 Task: Explore Street View of the White House in Washington, DC.
Action: Mouse moved to (174, 62)
Screenshot: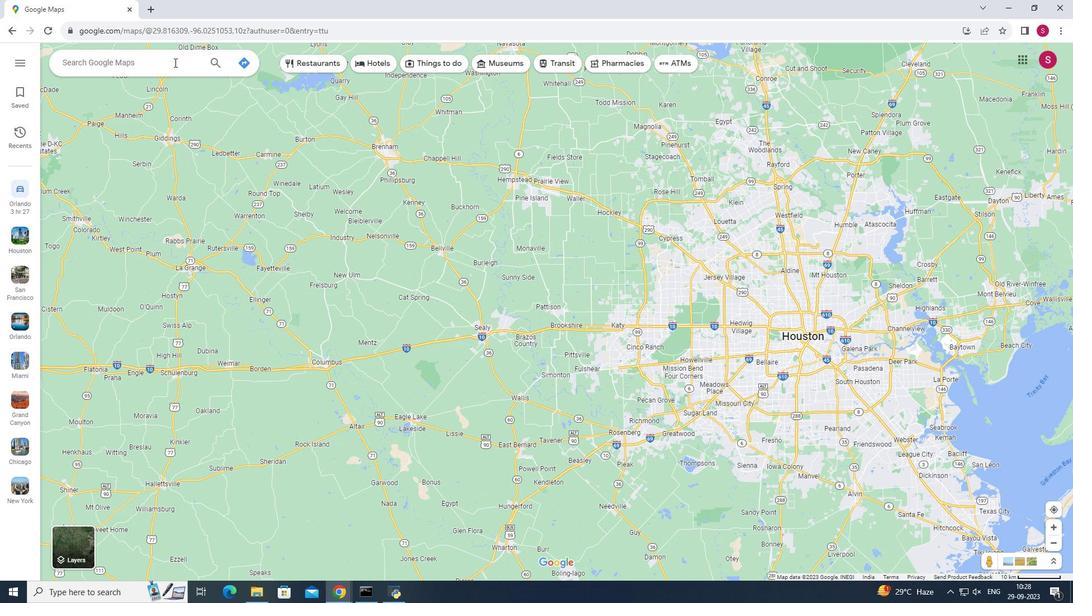 
Action: Mouse pressed left at (174, 62)
Screenshot: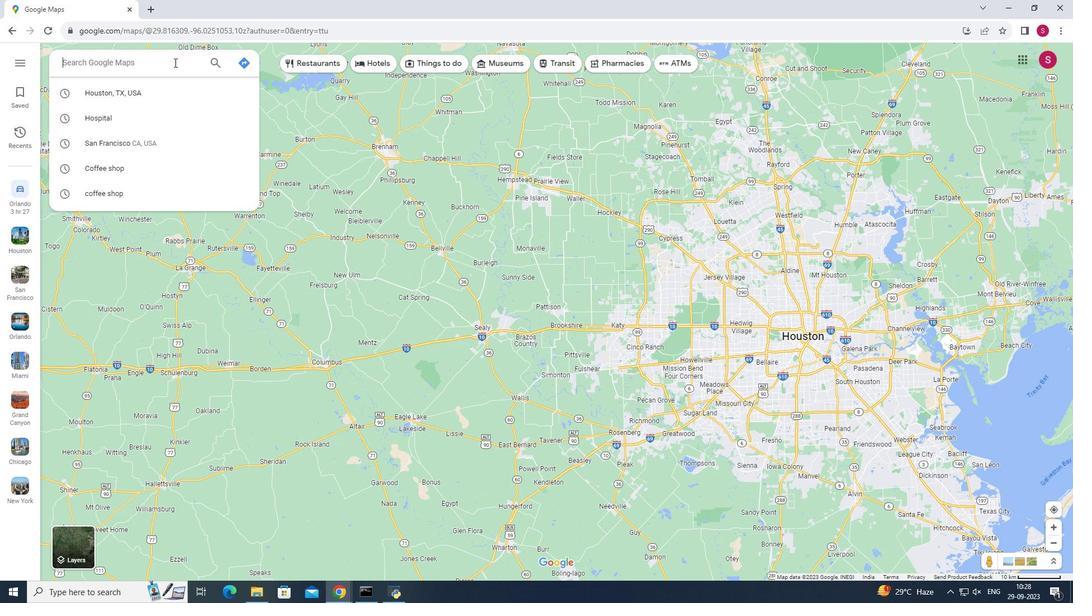 
Action: Key pressed washington
Screenshot: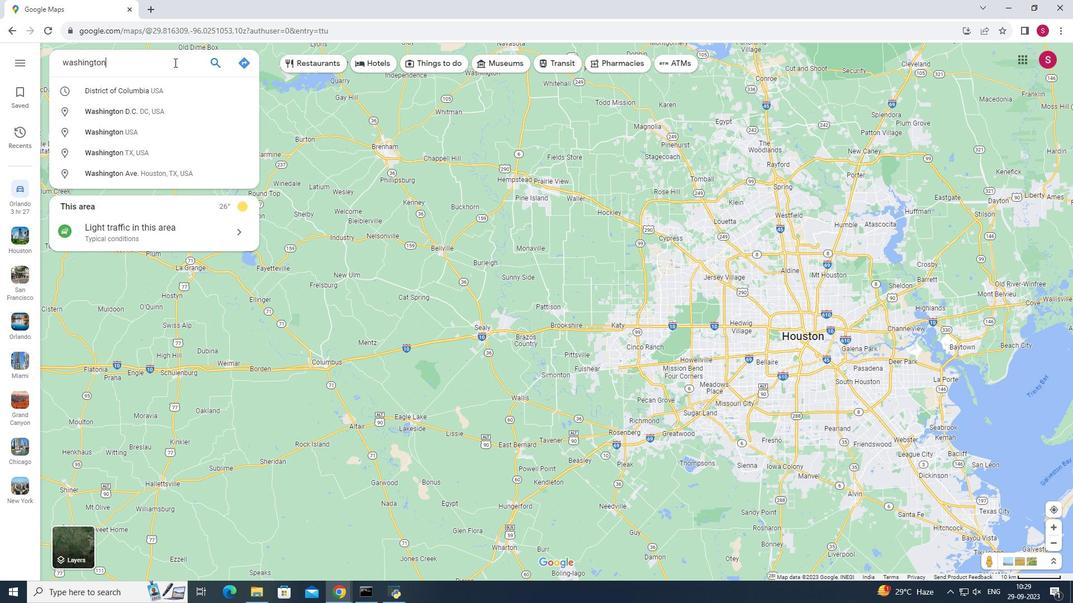 
Action: Mouse moved to (137, 109)
Screenshot: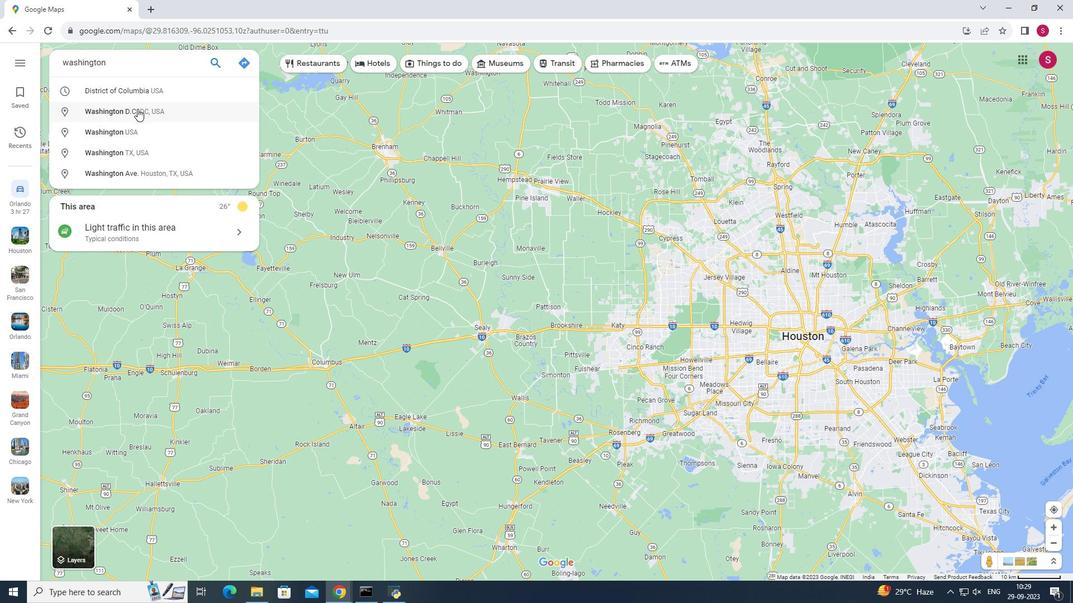 
Action: Mouse pressed left at (137, 109)
Screenshot: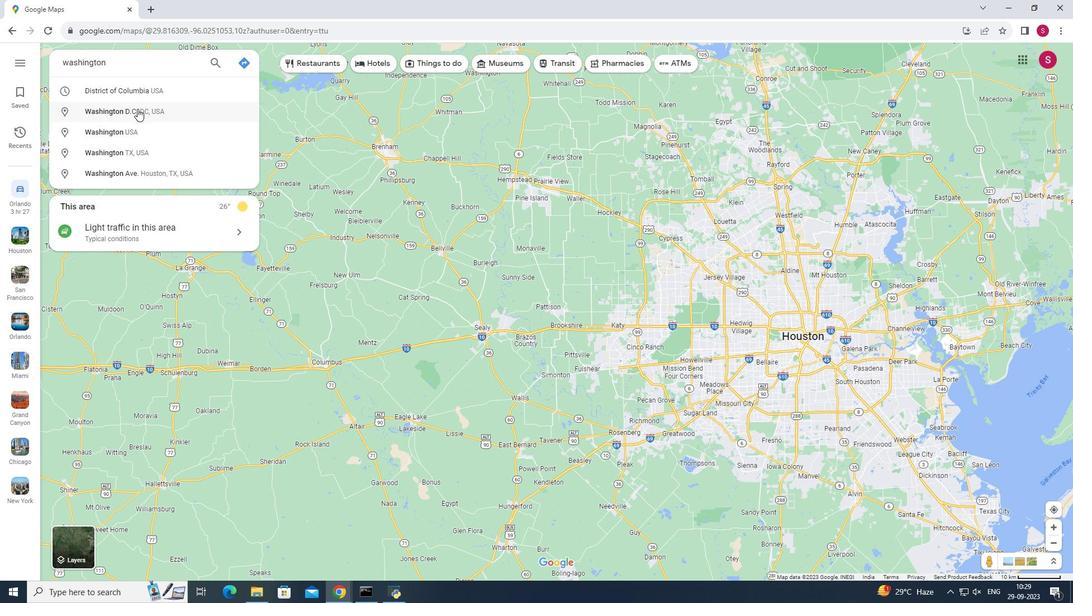 
Action: Mouse moved to (153, 261)
Screenshot: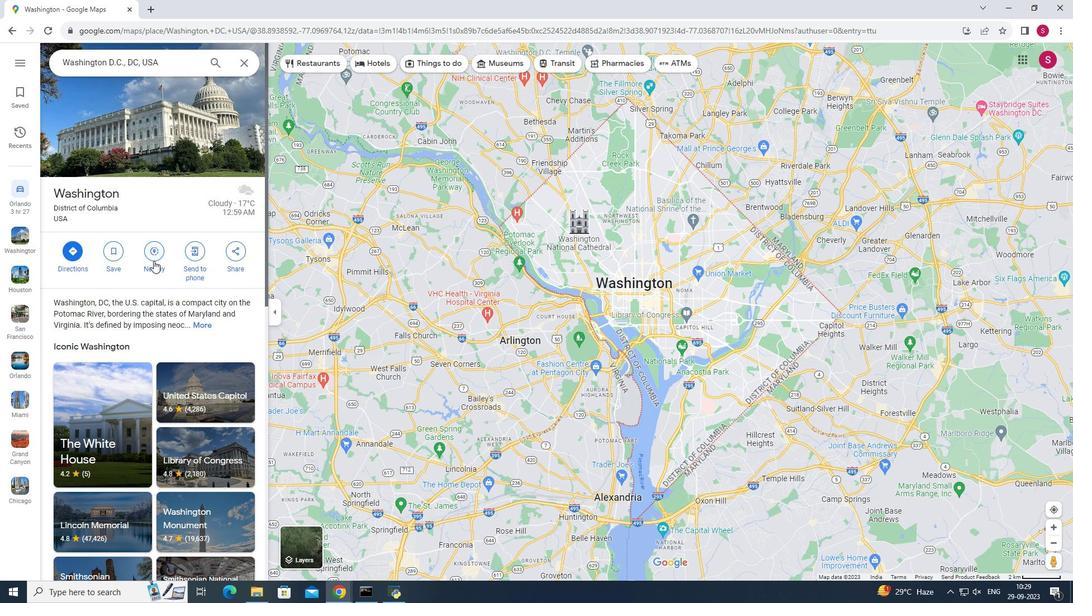 
Action: Mouse pressed left at (153, 261)
Screenshot: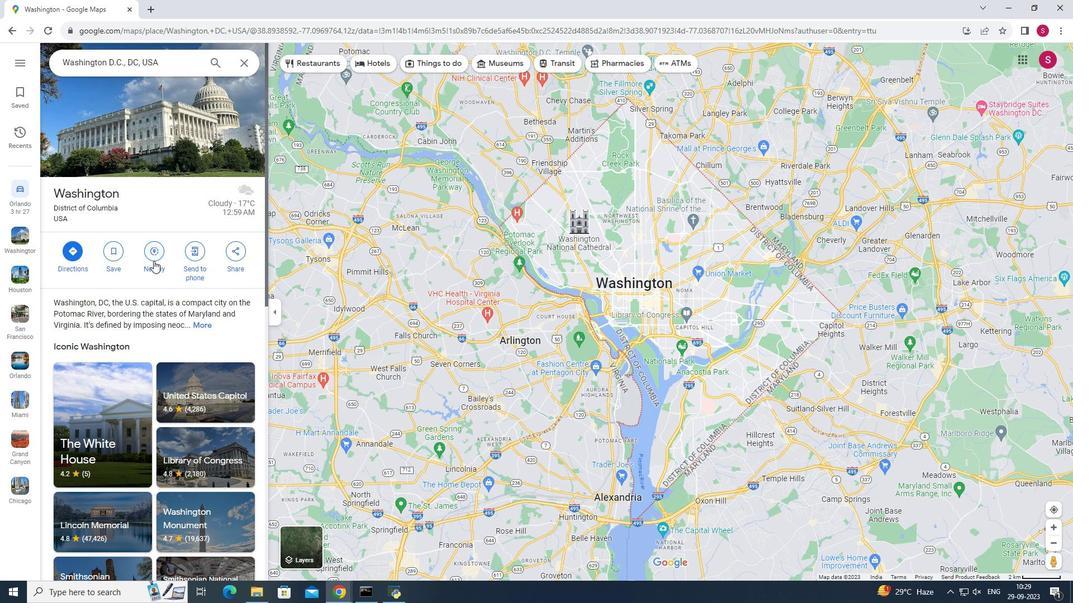 
Action: Key pressed white<Key.space><Key.shift><Key.shift>House<Key.enter>
Screenshot: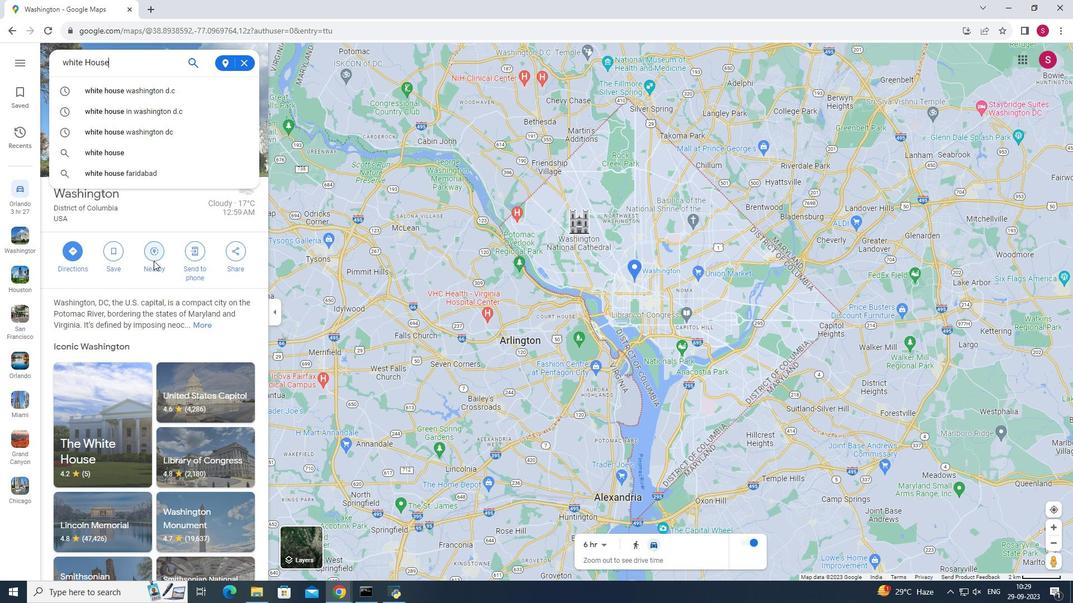 
Action: Mouse moved to (484, 551)
Screenshot: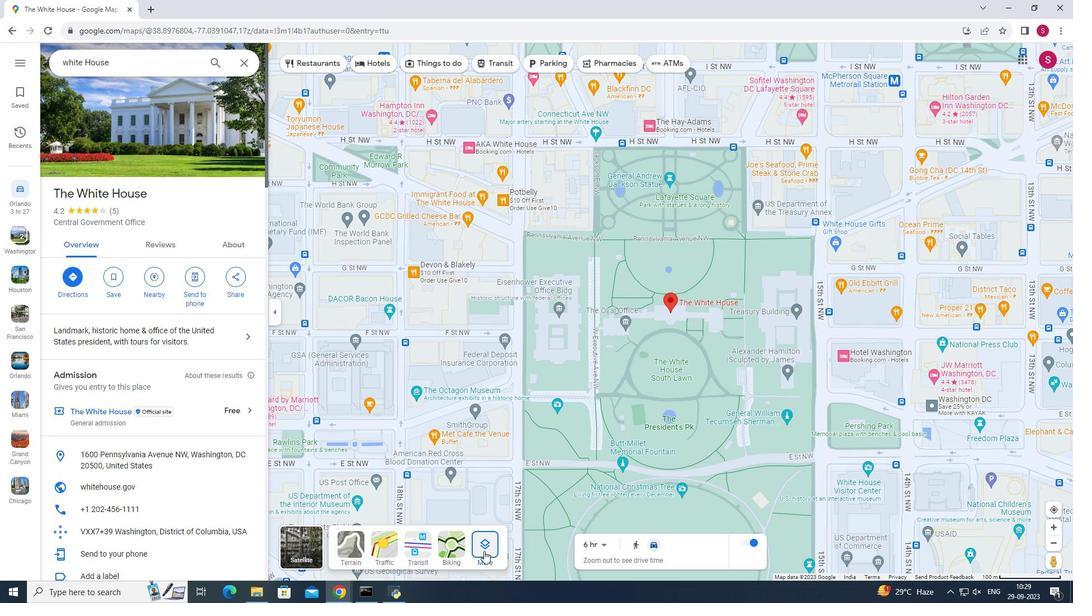
Action: Mouse pressed left at (484, 551)
Screenshot: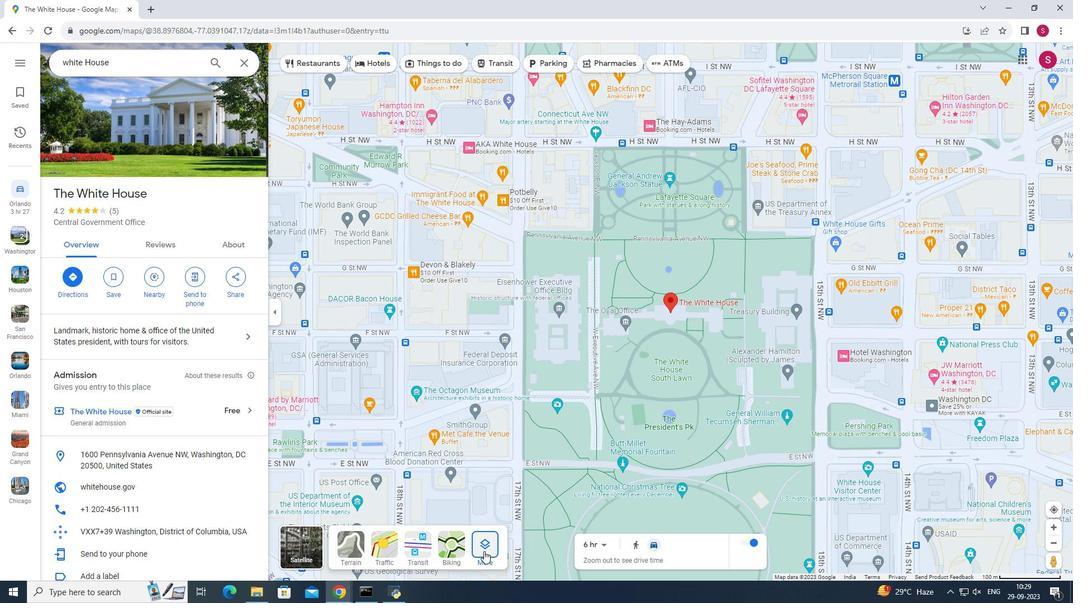 
Action: Mouse moved to (357, 319)
Screenshot: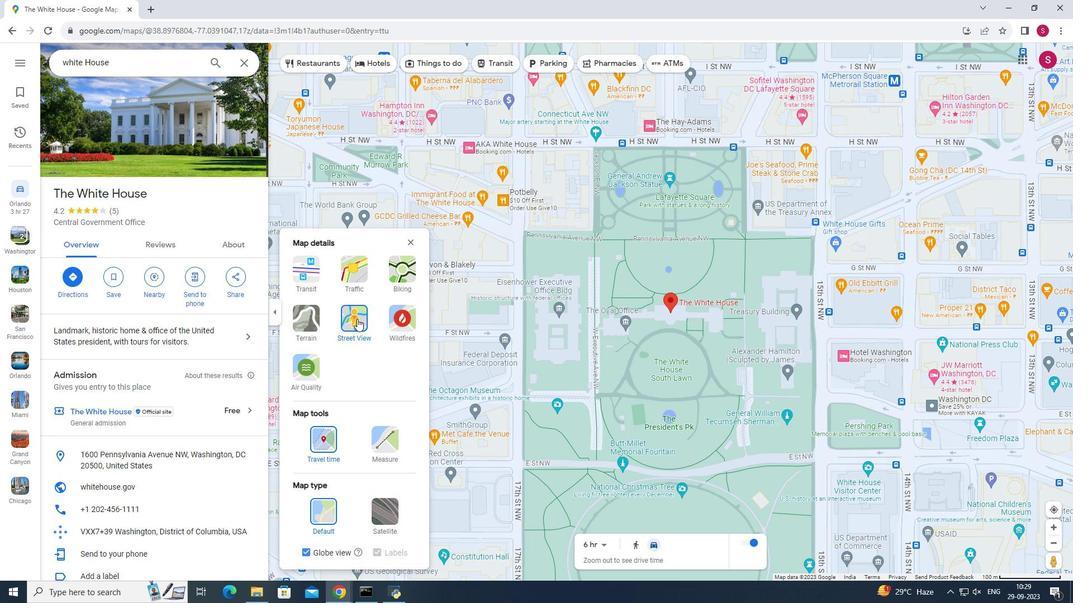 
Action: Mouse pressed left at (357, 319)
Screenshot: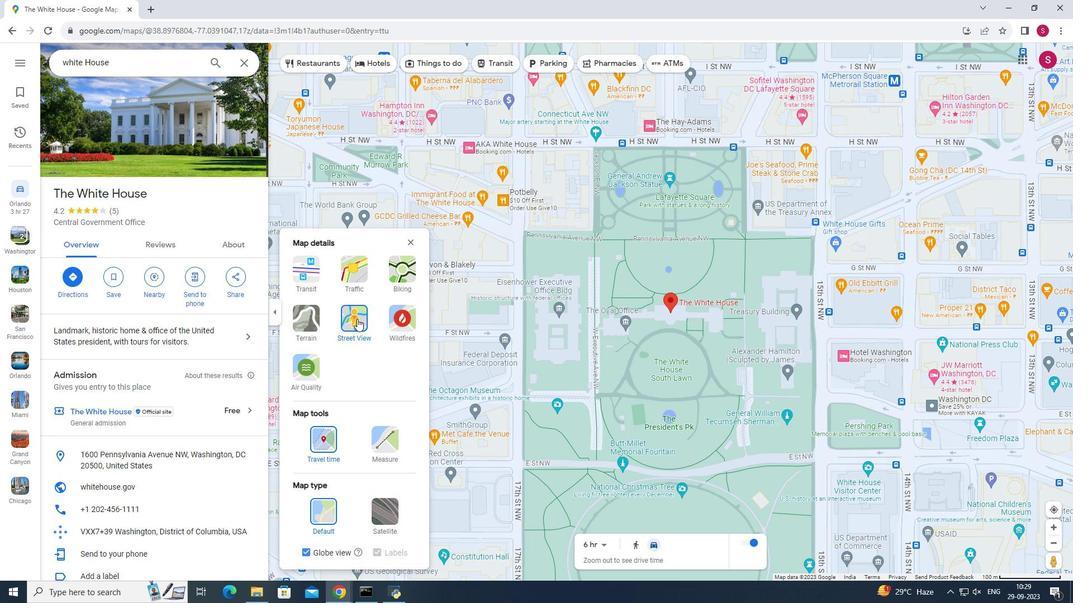 
Action: Mouse moved to (412, 240)
Screenshot: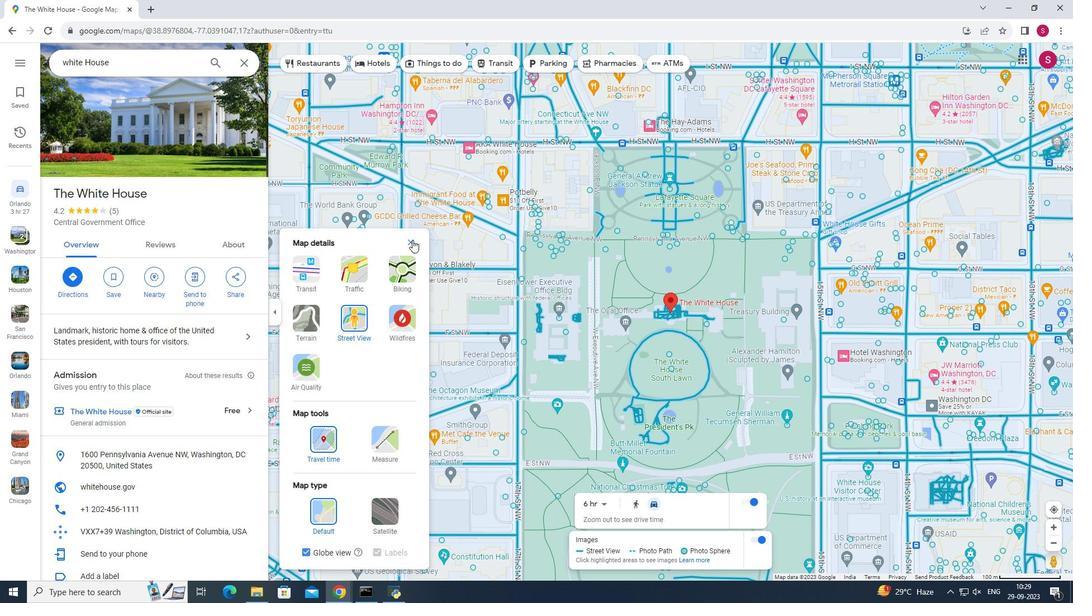 
Action: Mouse pressed left at (412, 240)
Screenshot: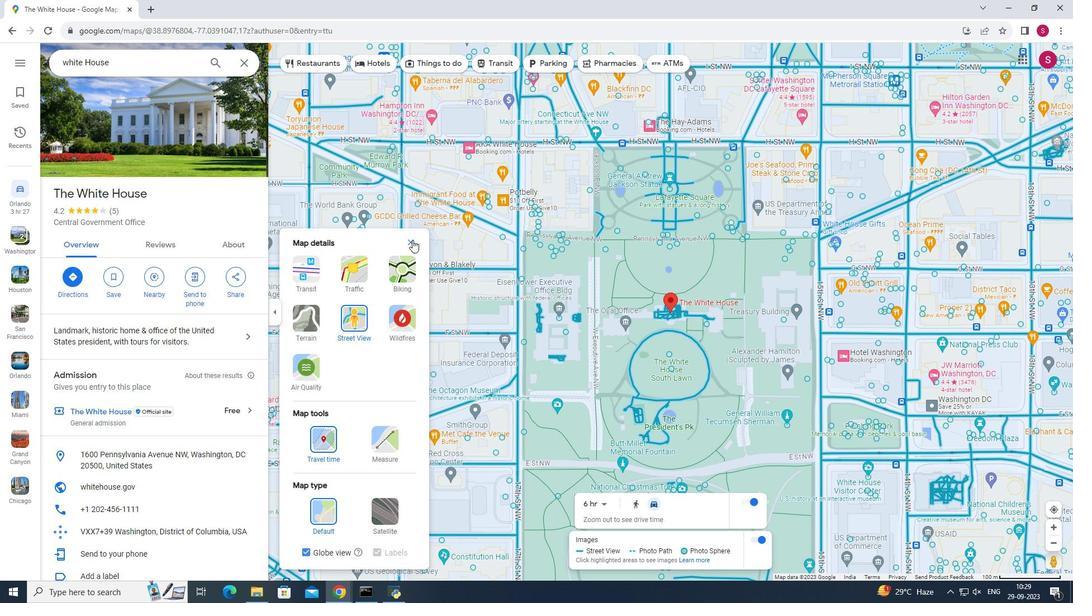 
Action: Mouse moved to (546, 270)
Screenshot: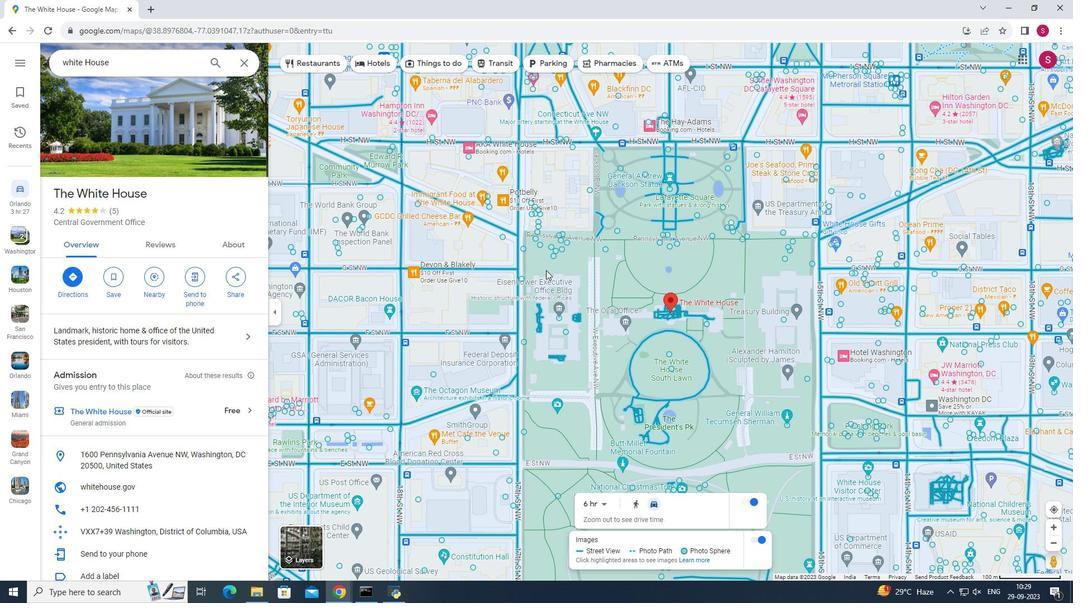 
